 Task: Use the formula "IMPORTRANGE" in spreadsheet "Project portfolio".
Action: Mouse moved to (841, 131)
Screenshot: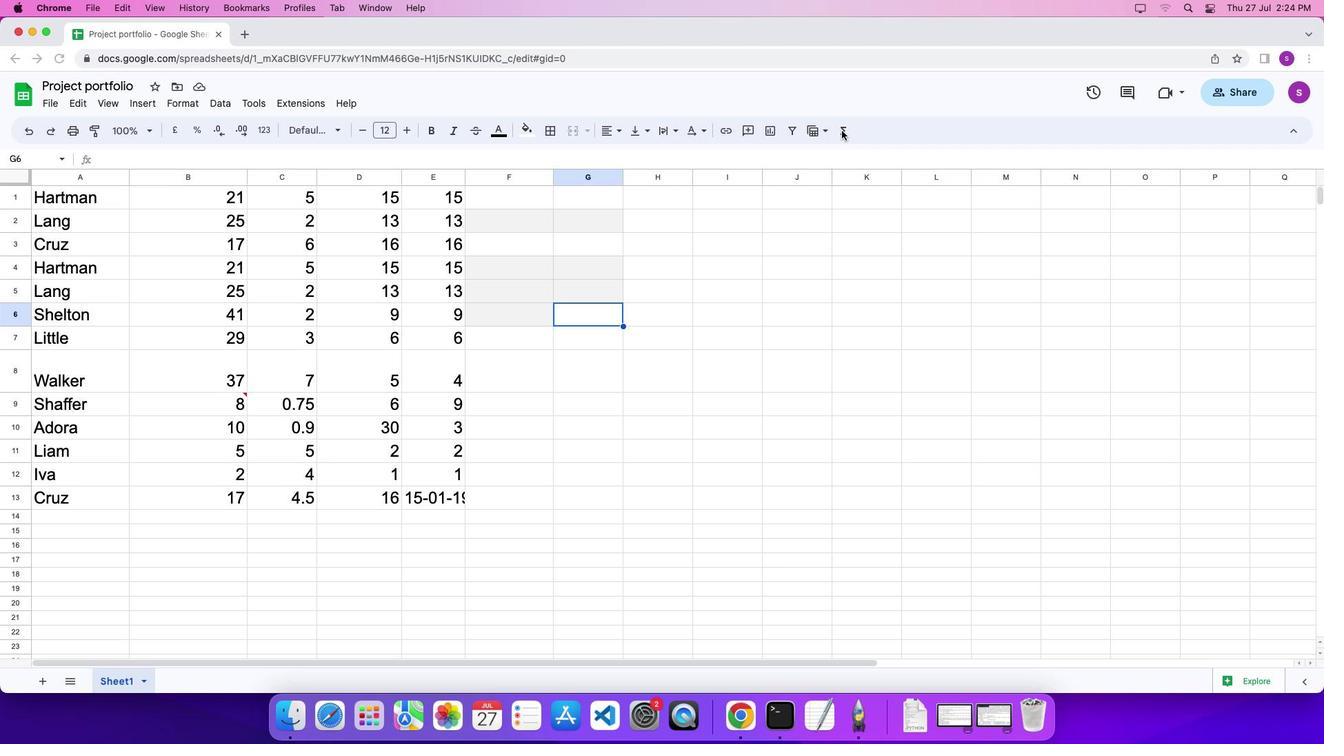 
Action: Mouse pressed left at (841, 131)
Screenshot: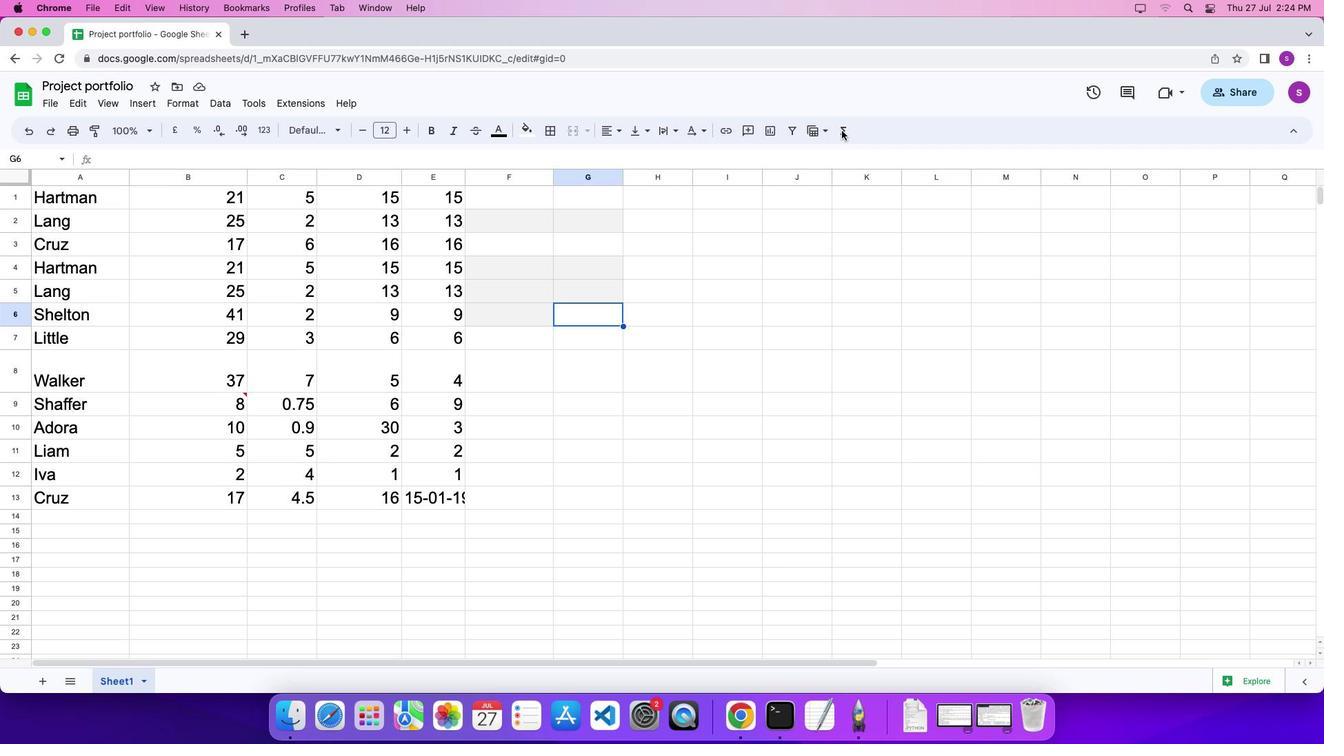 
Action: Mouse moved to (844, 131)
Screenshot: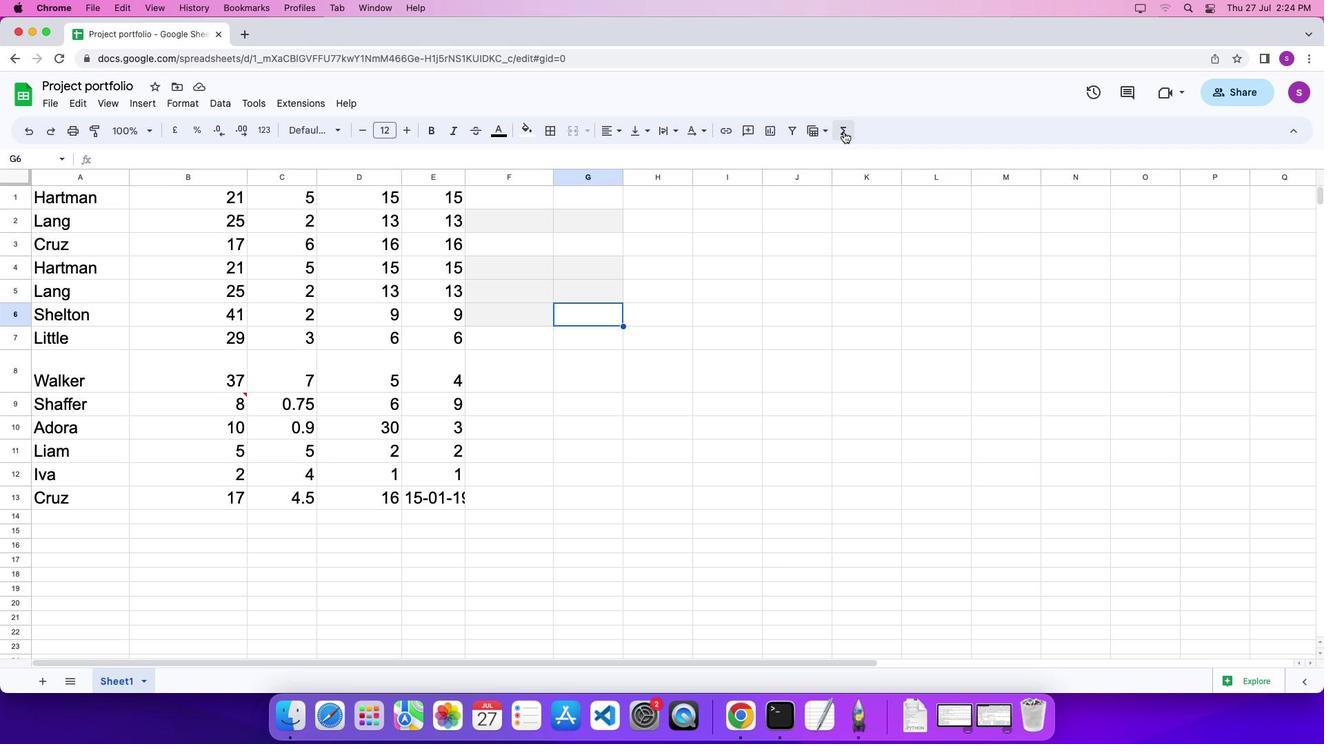 
Action: Mouse pressed left at (844, 131)
Screenshot: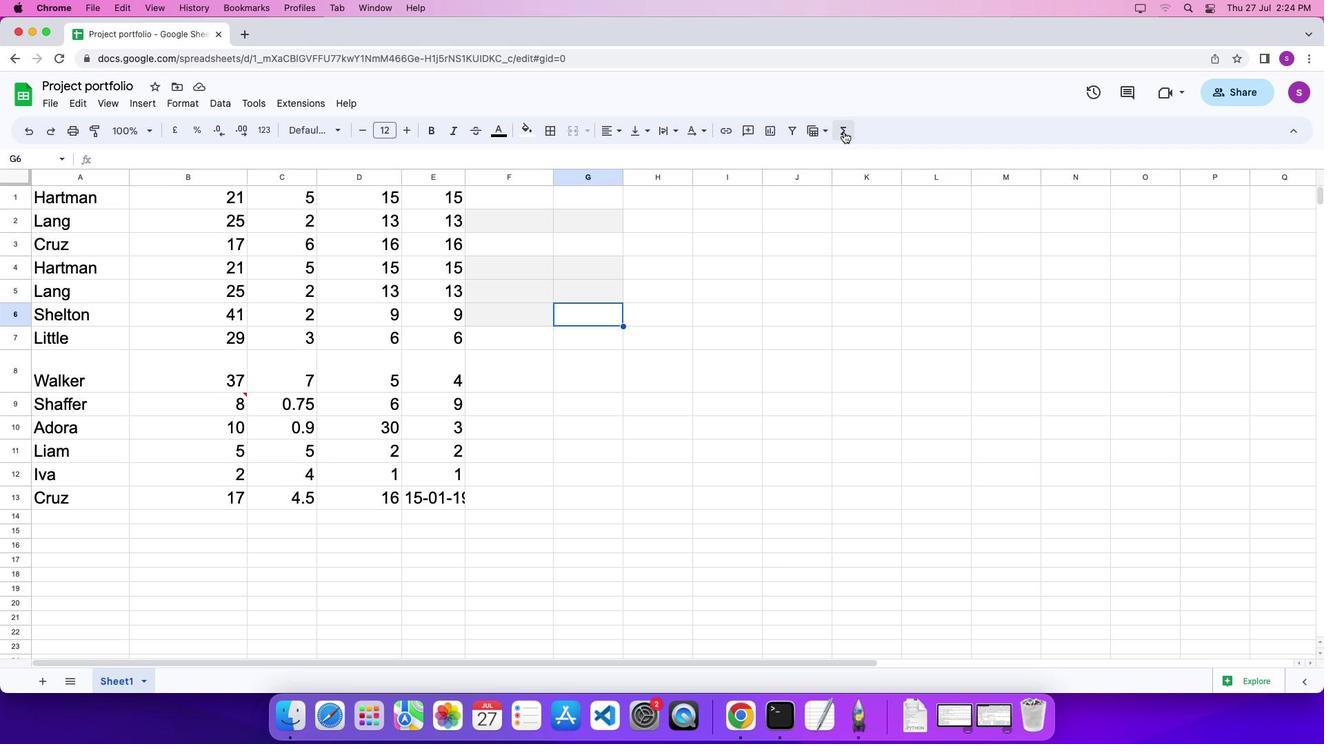 
Action: Mouse moved to (1038, 632)
Screenshot: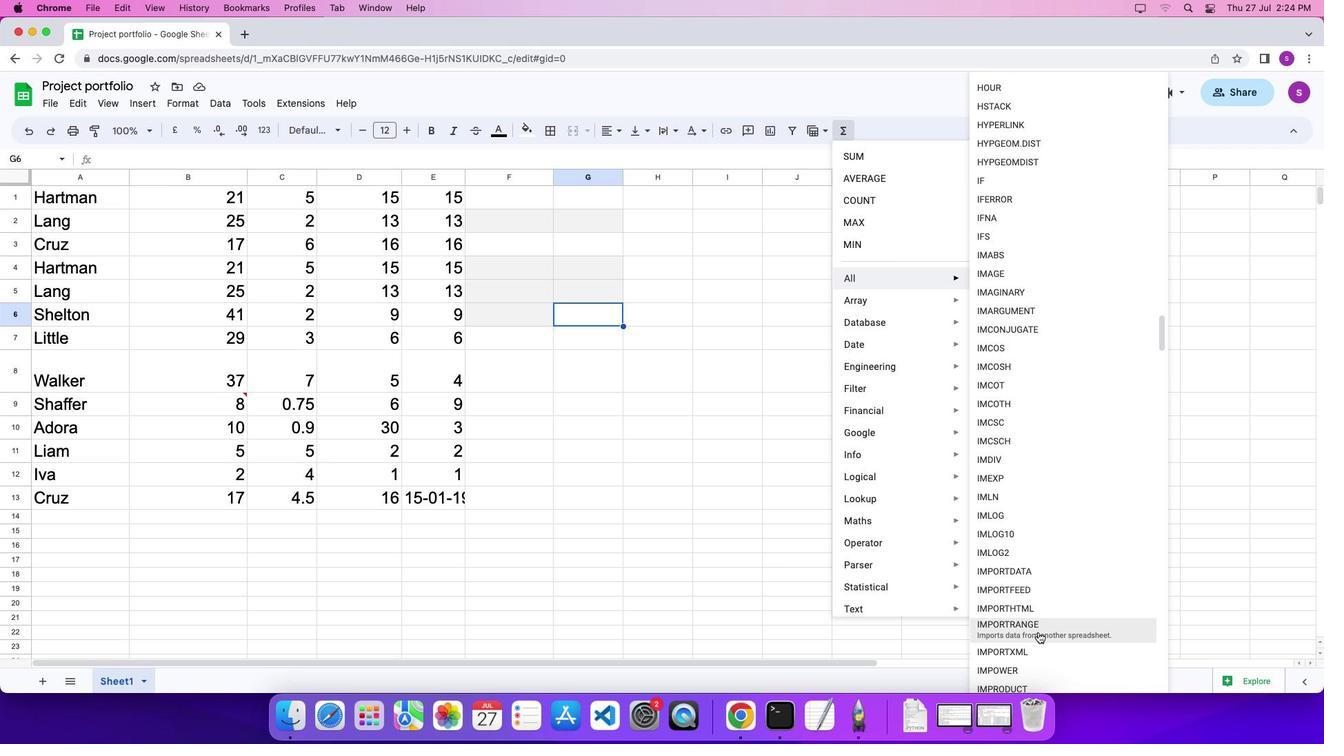 
Action: Mouse scrolled (1038, 632) with delta (0, 0)
Screenshot: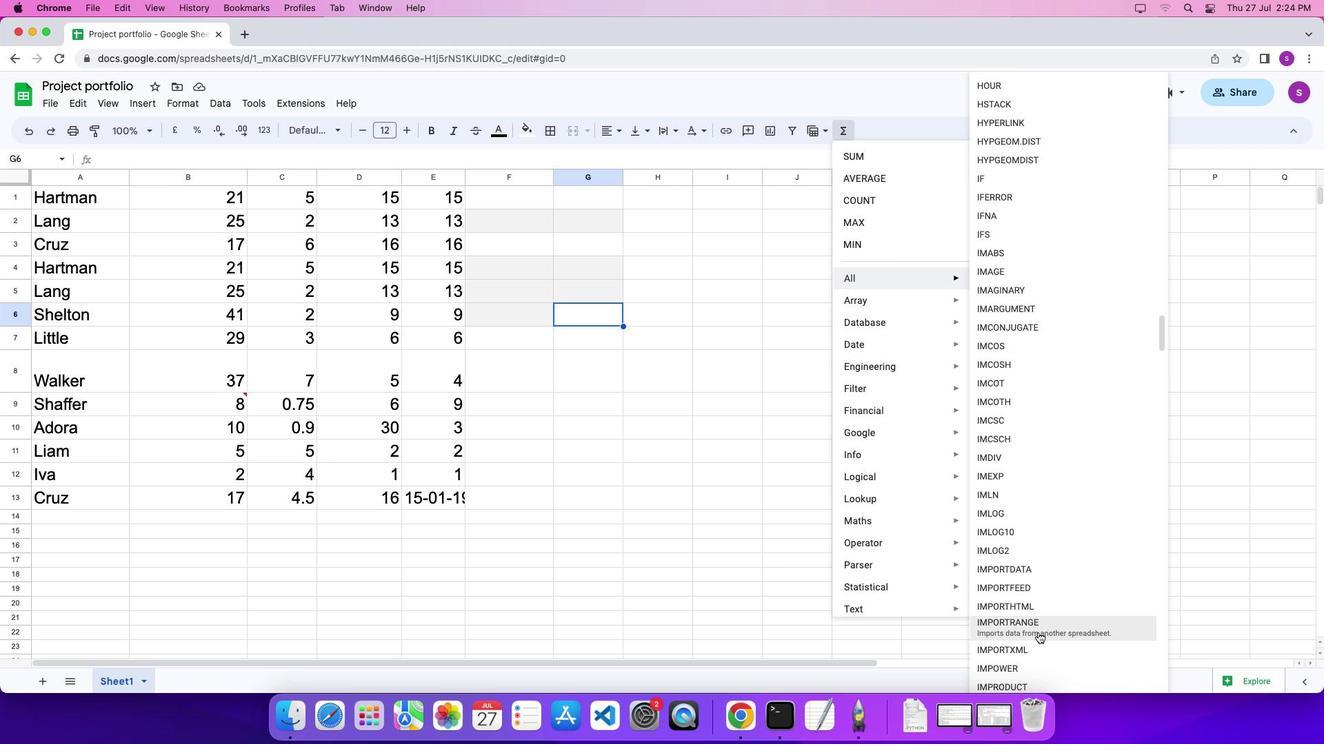 
Action: Mouse scrolled (1038, 632) with delta (0, 0)
Screenshot: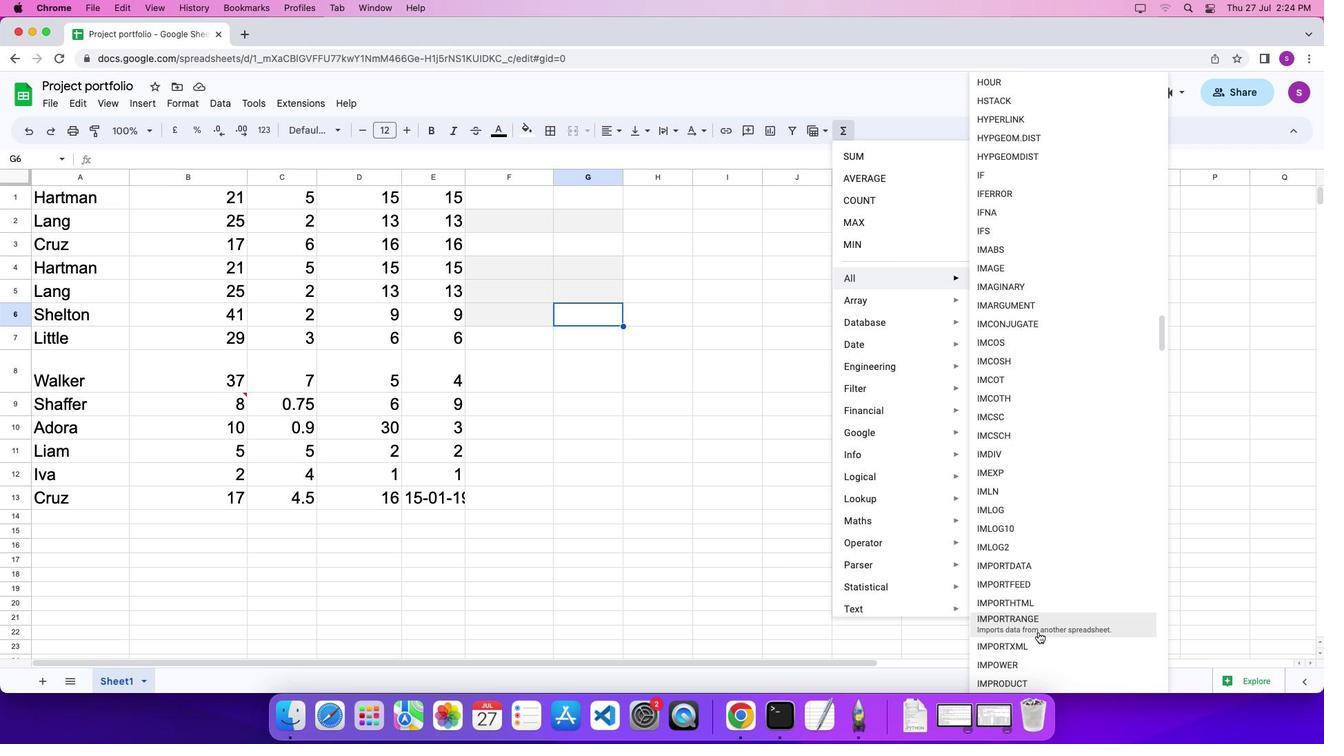 
Action: Mouse scrolled (1038, 632) with delta (0, 0)
Screenshot: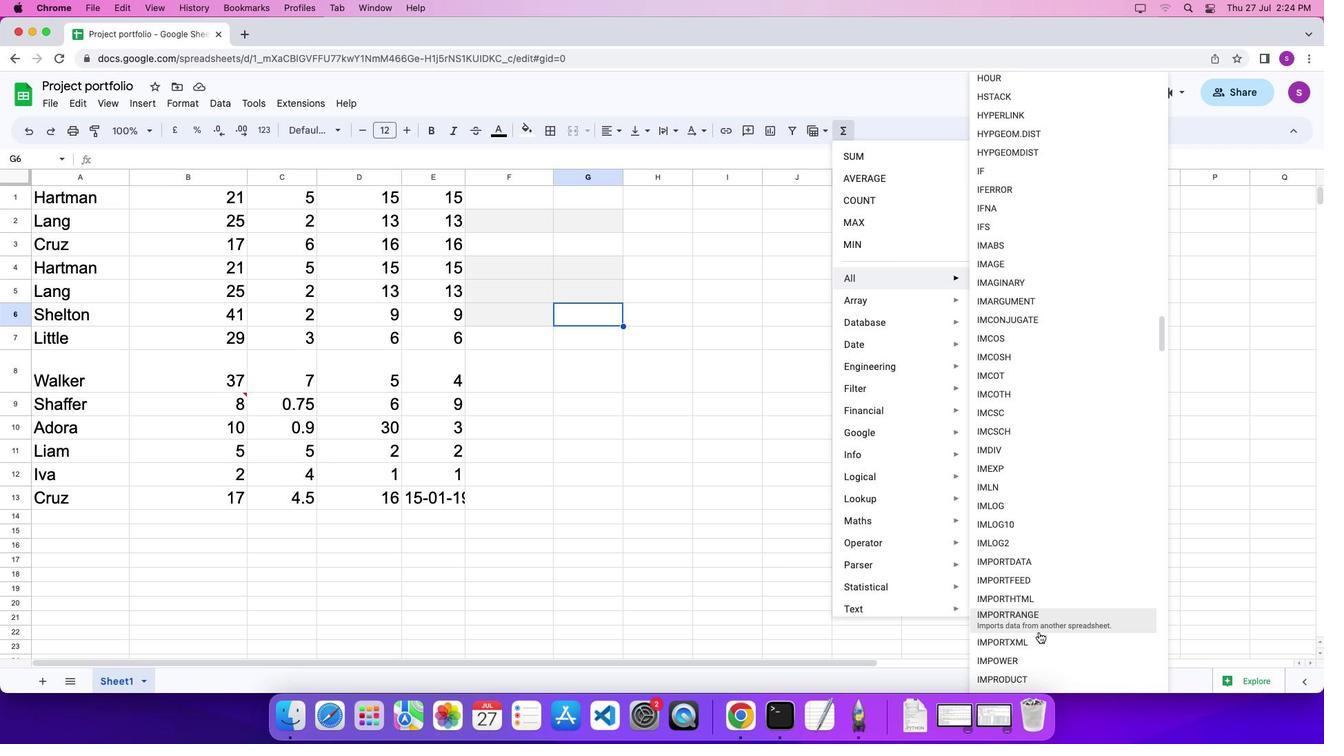 
Action: Mouse moved to (1038, 633)
Screenshot: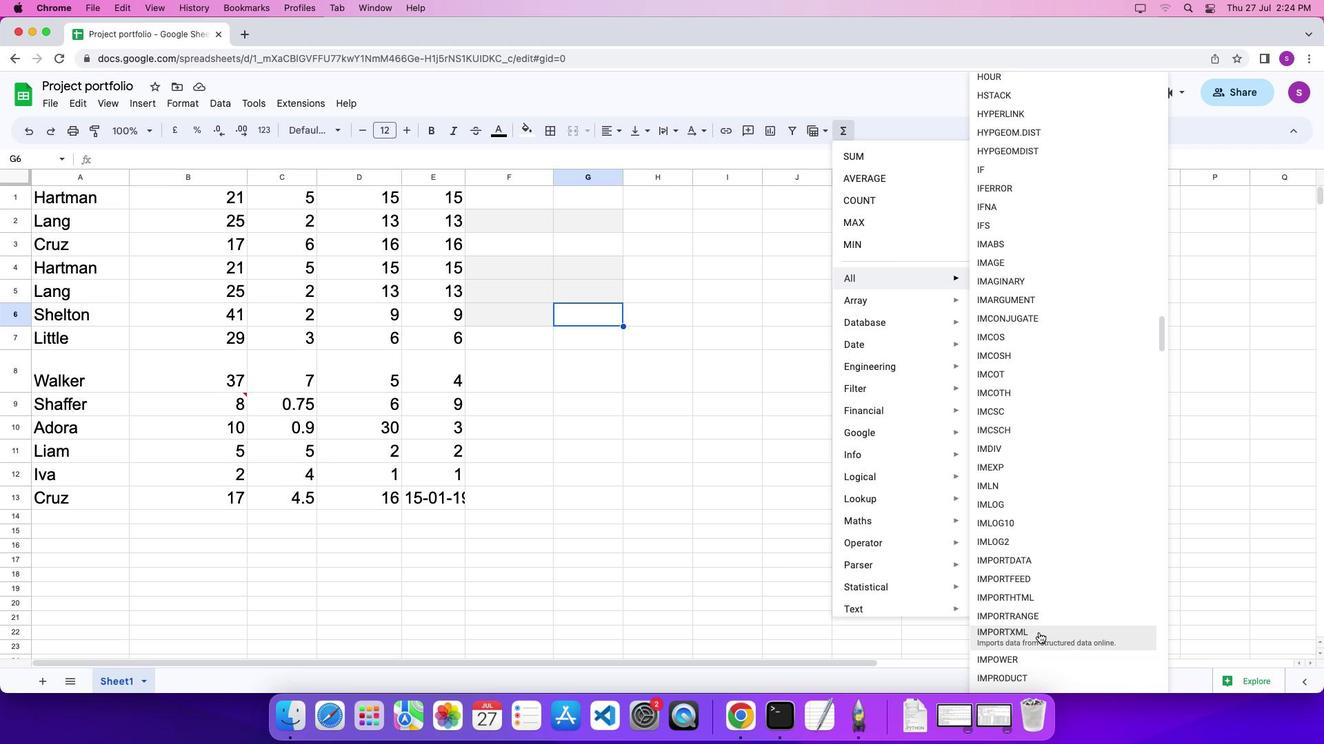 
Action: Mouse scrolled (1038, 633) with delta (0, 0)
Screenshot: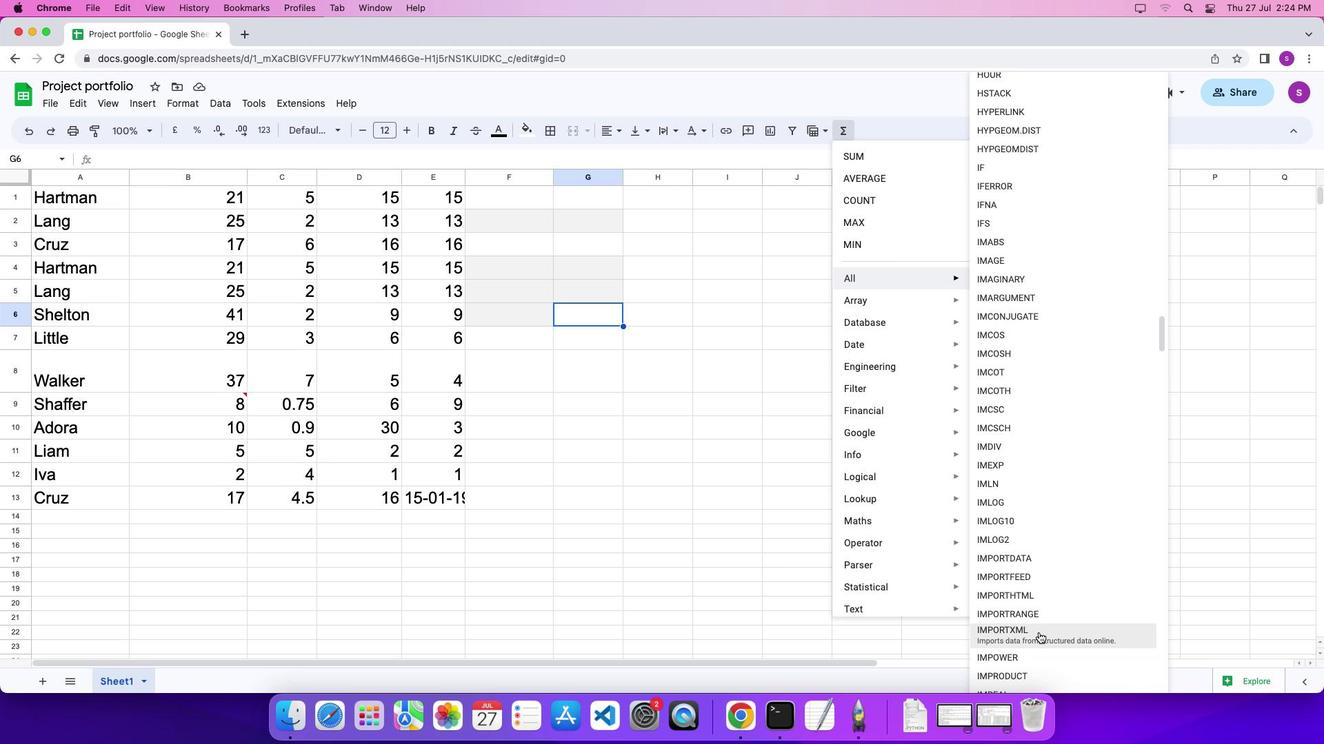
Action: Mouse moved to (1038, 606)
Screenshot: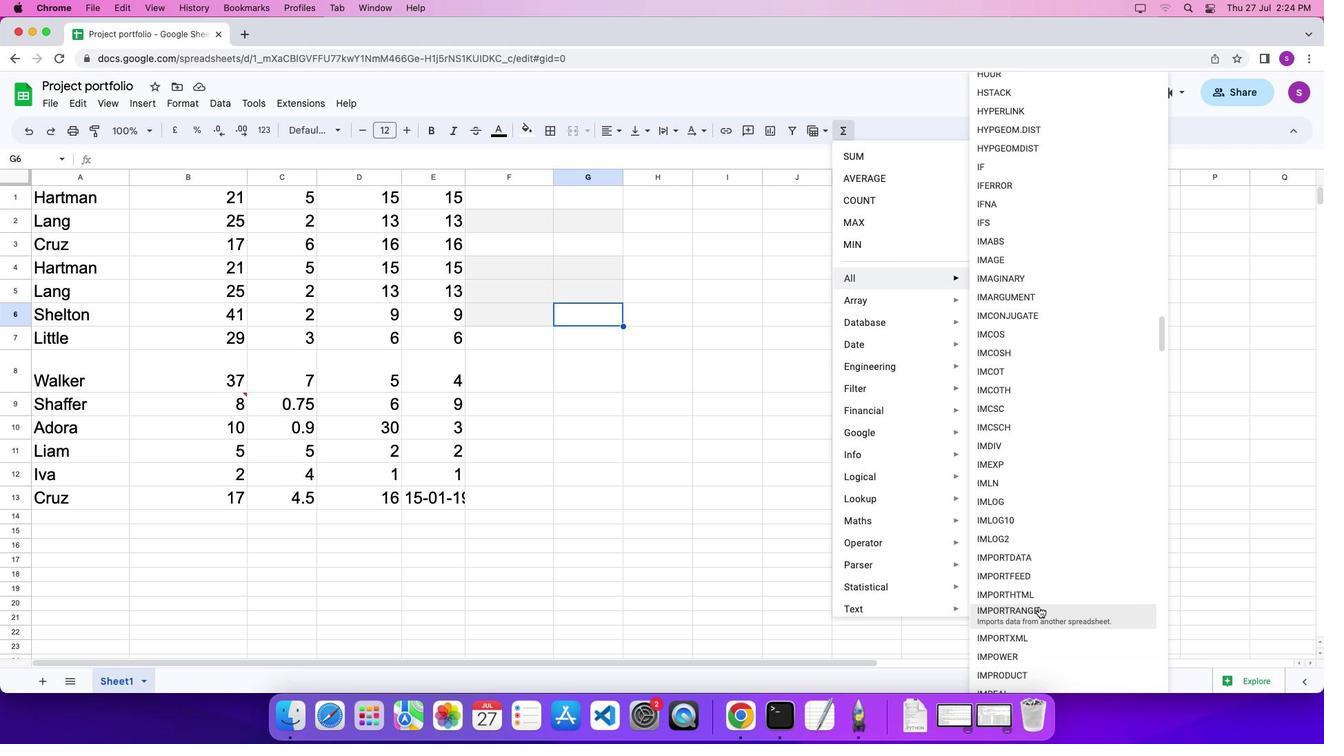 
Action: Mouse pressed left at (1038, 606)
Screenshot: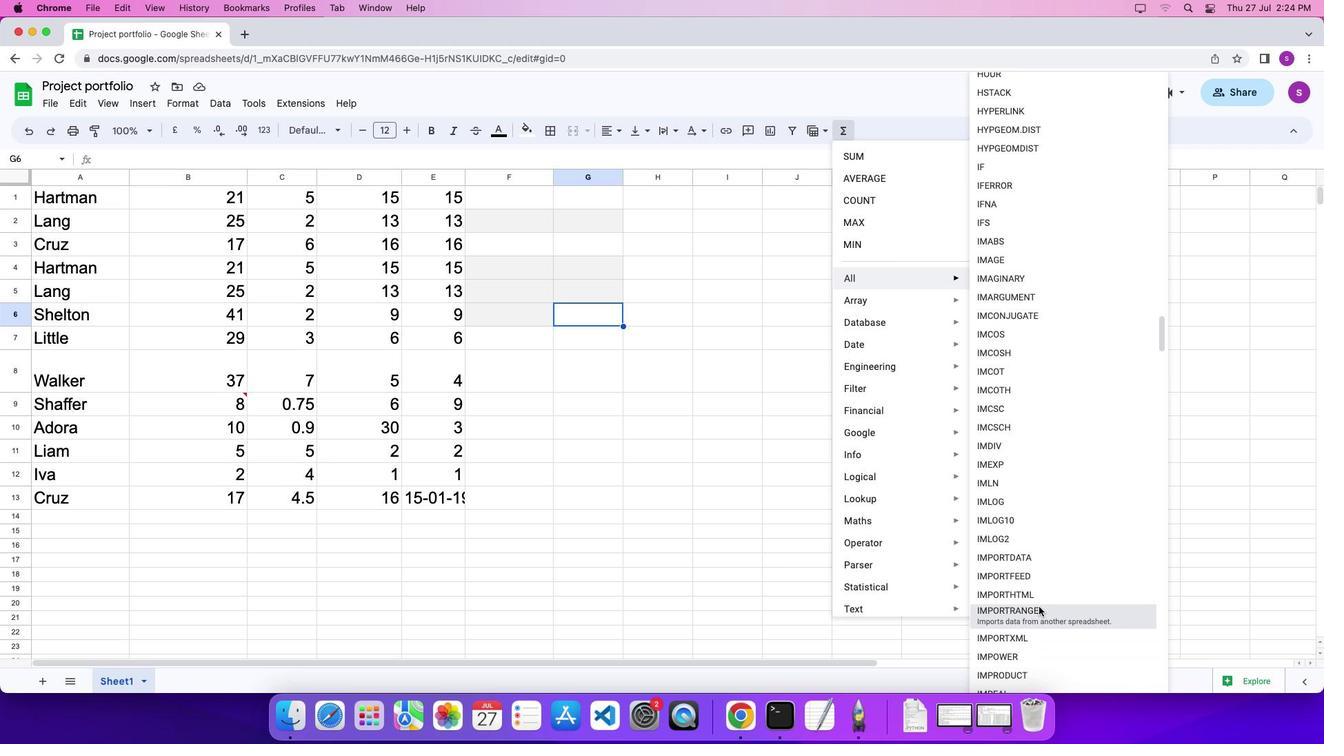 
Action: Mouse moved to (866, 517)
Screenshot: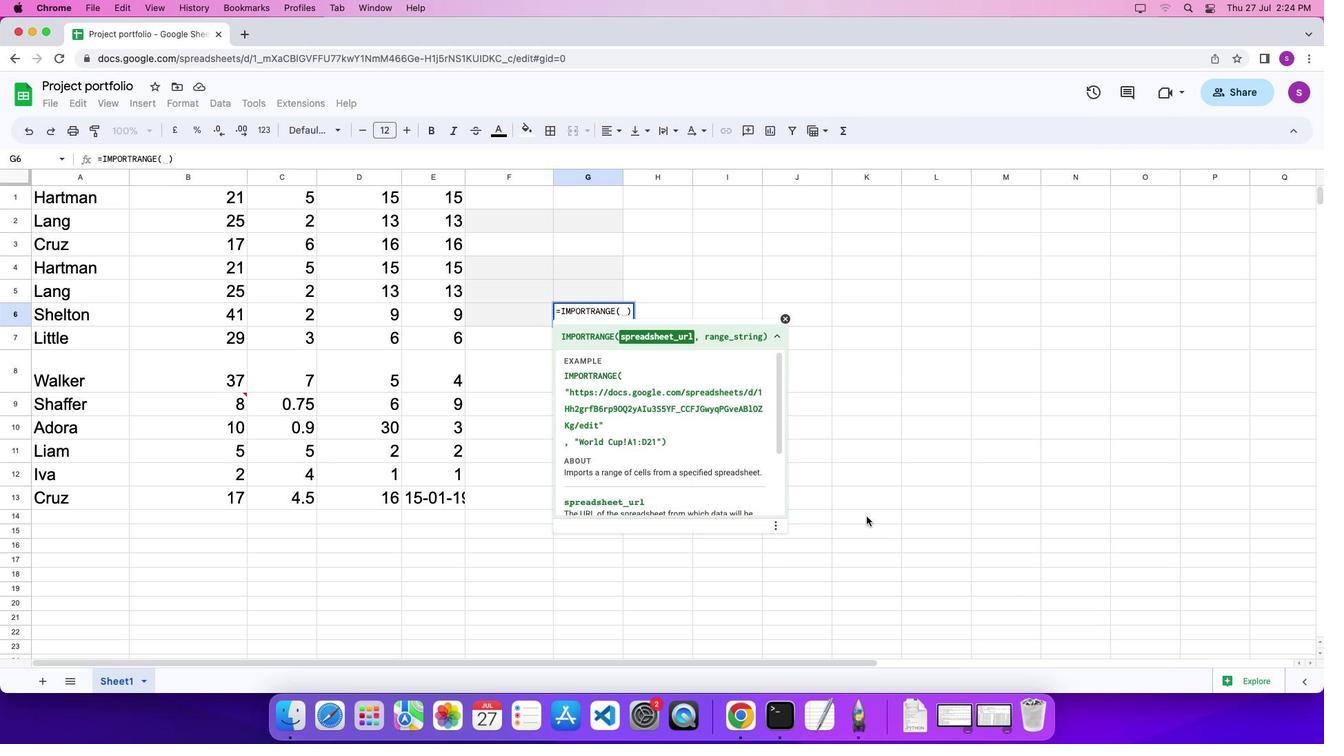 
Action: Key pressed Key.shift_r'"'Key.cmd'v'Key.shift_r'"'','Key.shift_r'"''w''o''r''l''d'Key.space'c''u''p'Key.shift'!'Key.shift'A''1'Key.shift_r':'Key.shift'D''2''1'Key.shift_r'"''\x03'
Screenshot: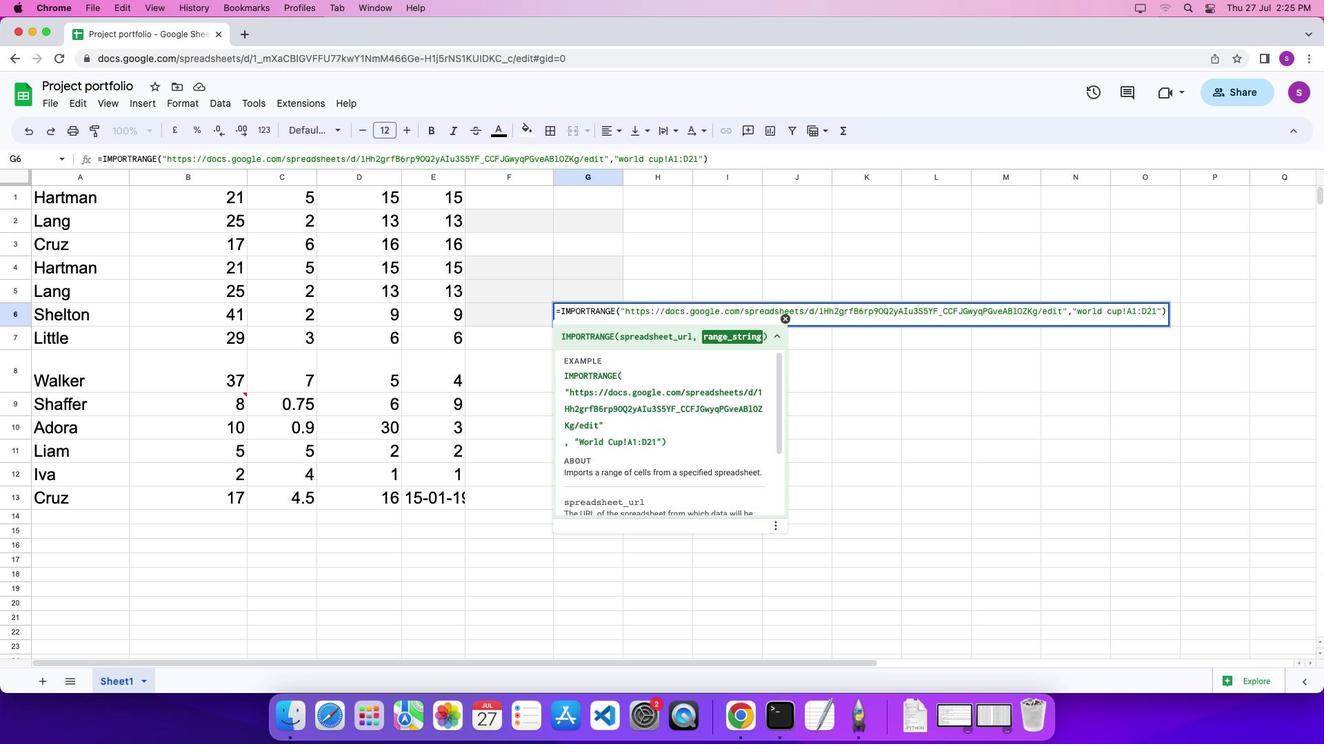 
Action: Mouse moved to (683, 510)
Screenshot: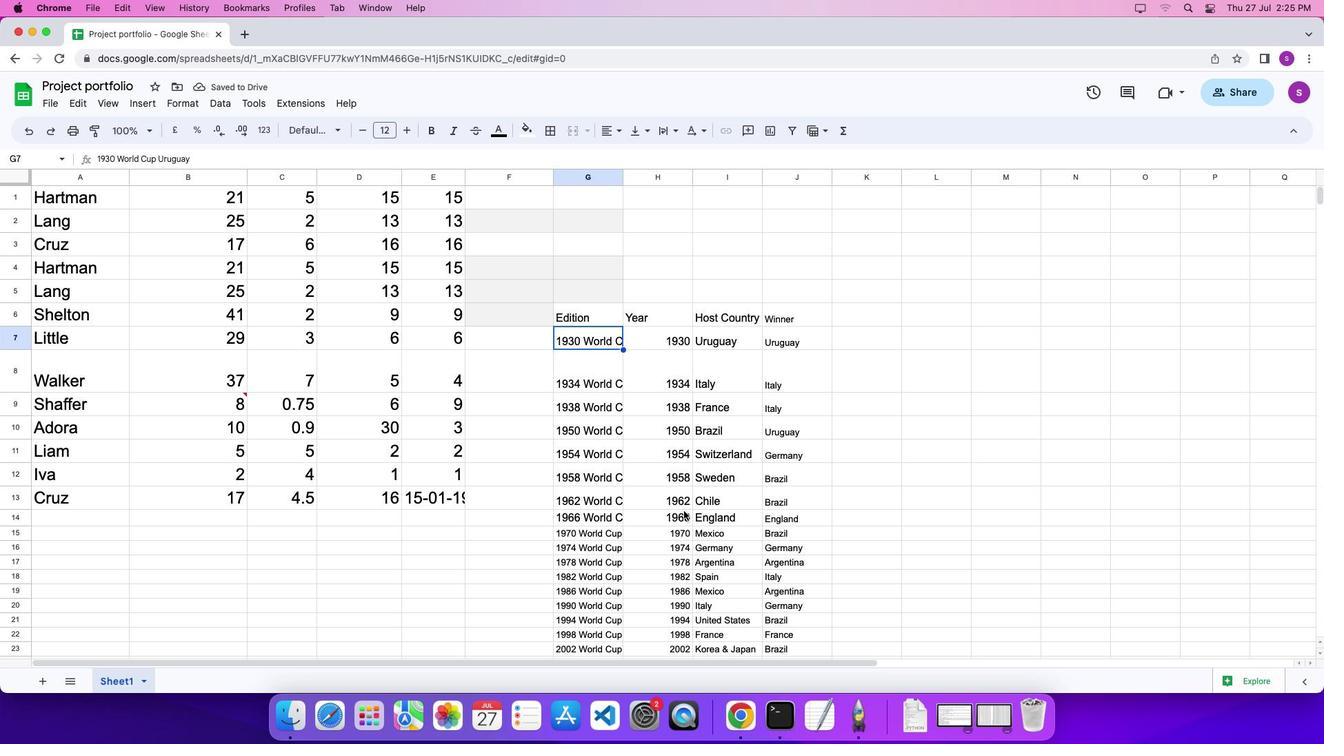 
